 Task: In the setting , change the language English , change the country 'Sudan', change date format (9/1/2023), change time format 1:01 AM - 11:59 PM, in privacy and data export the history, logged in from the account softage.10@softage.net
Action: Mouse moved to (1095, 85)
Screenshot: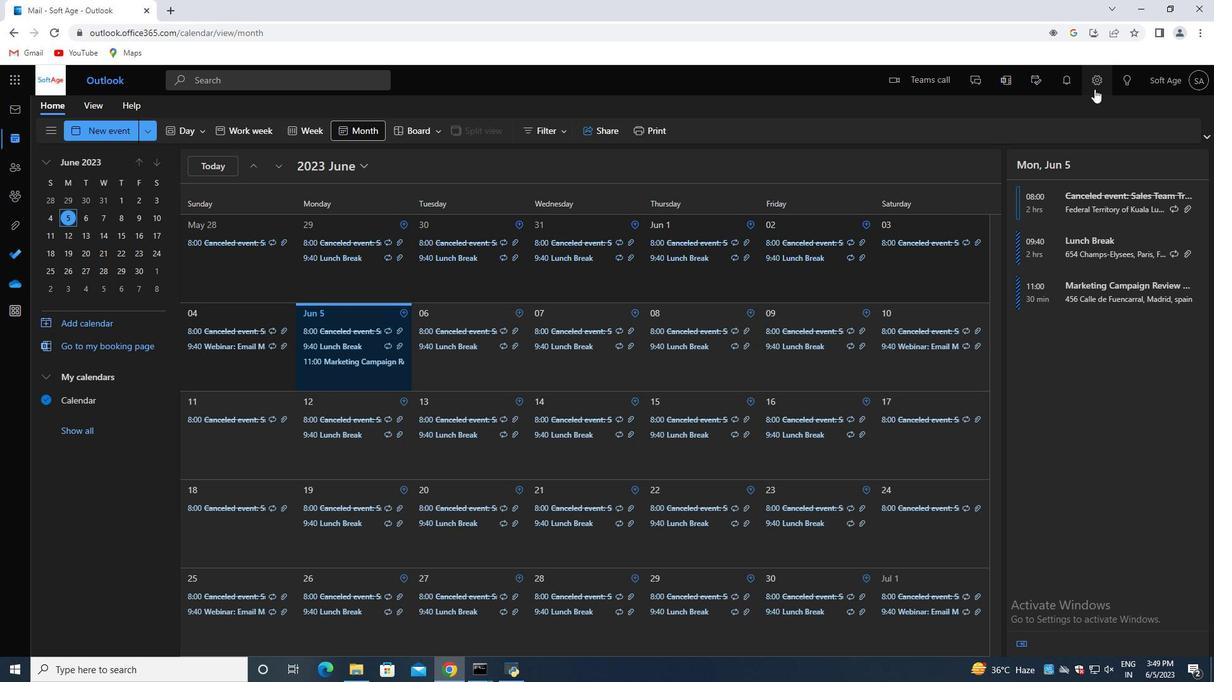 
Action: Mouse pressed left at (1095, 85)
Screenshot: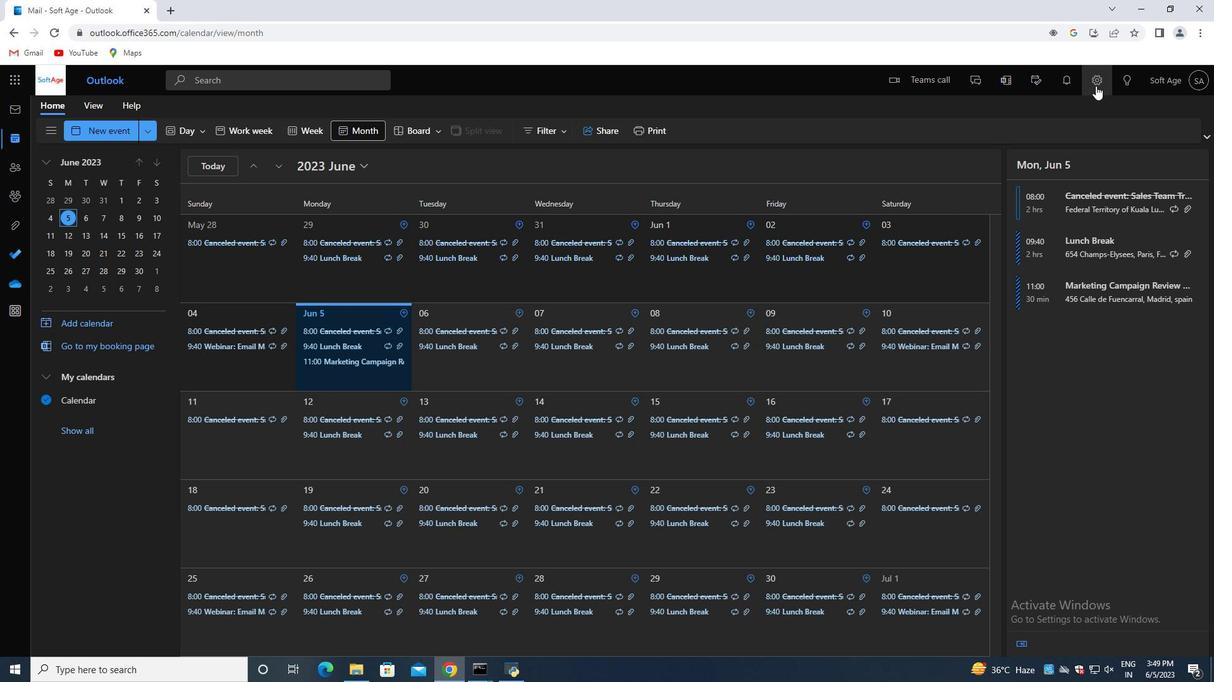 
Action: Mouse moved to (1098, 176)
Screenshot: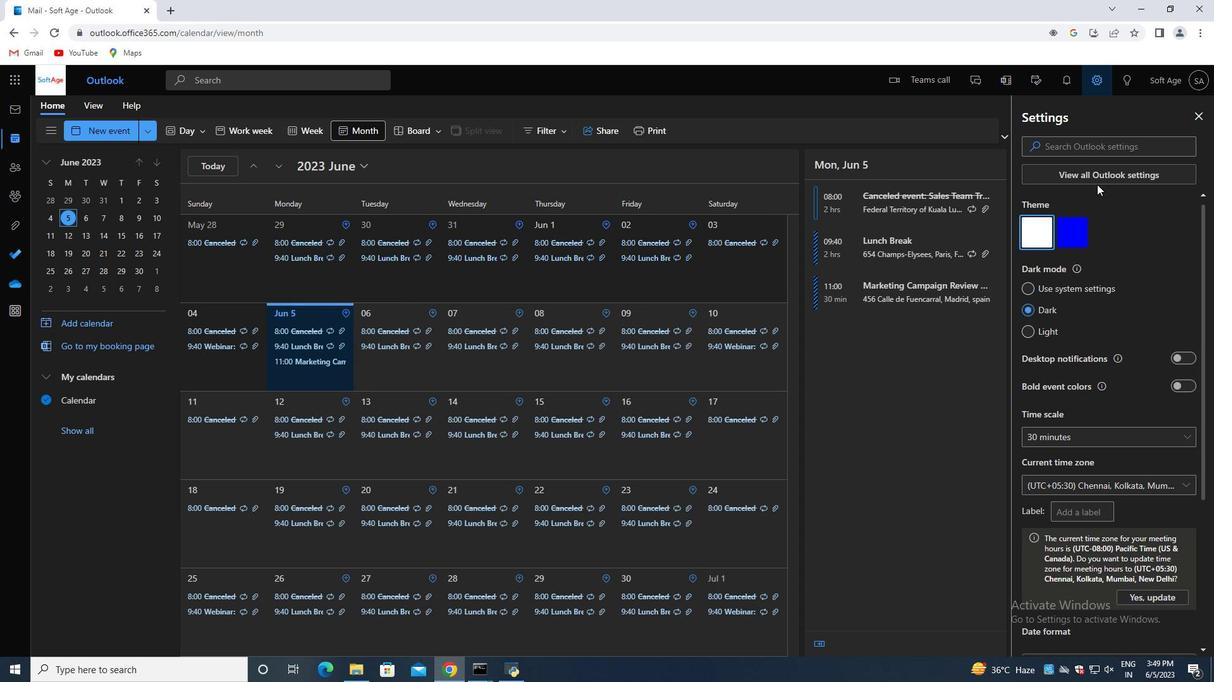 
Action: Mouse pressed left at (1098, 176)
Screenshot: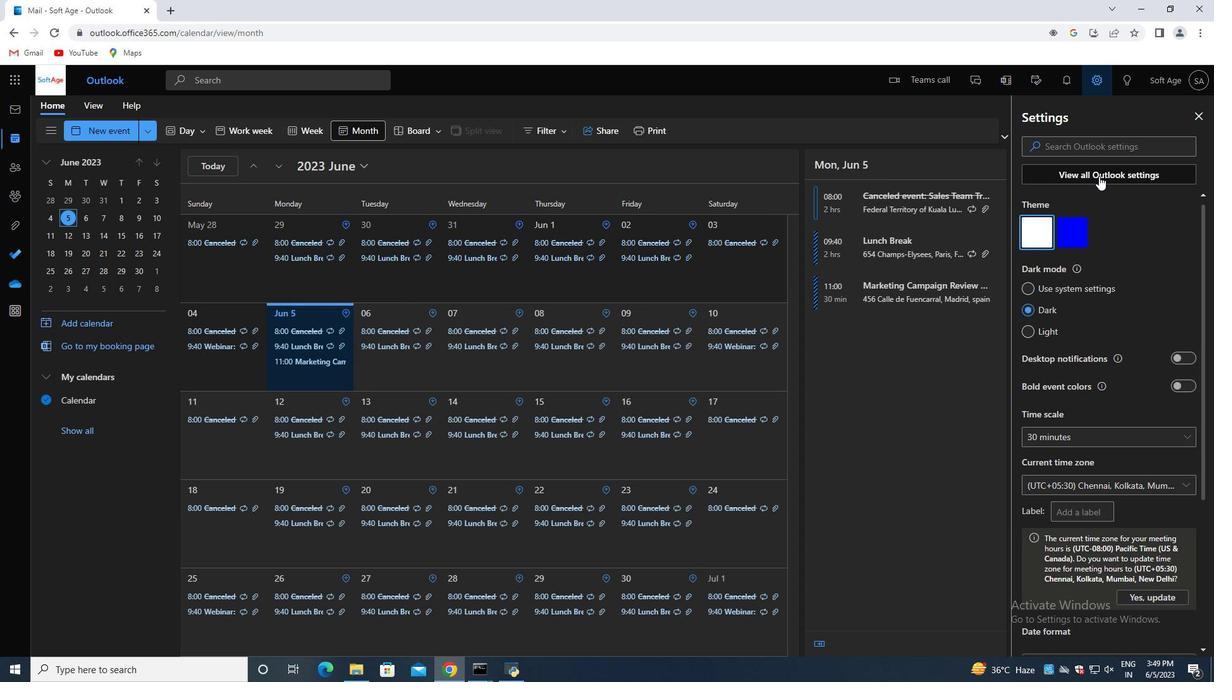 
Action: Mouse moved to (288, 172)
Screenshot: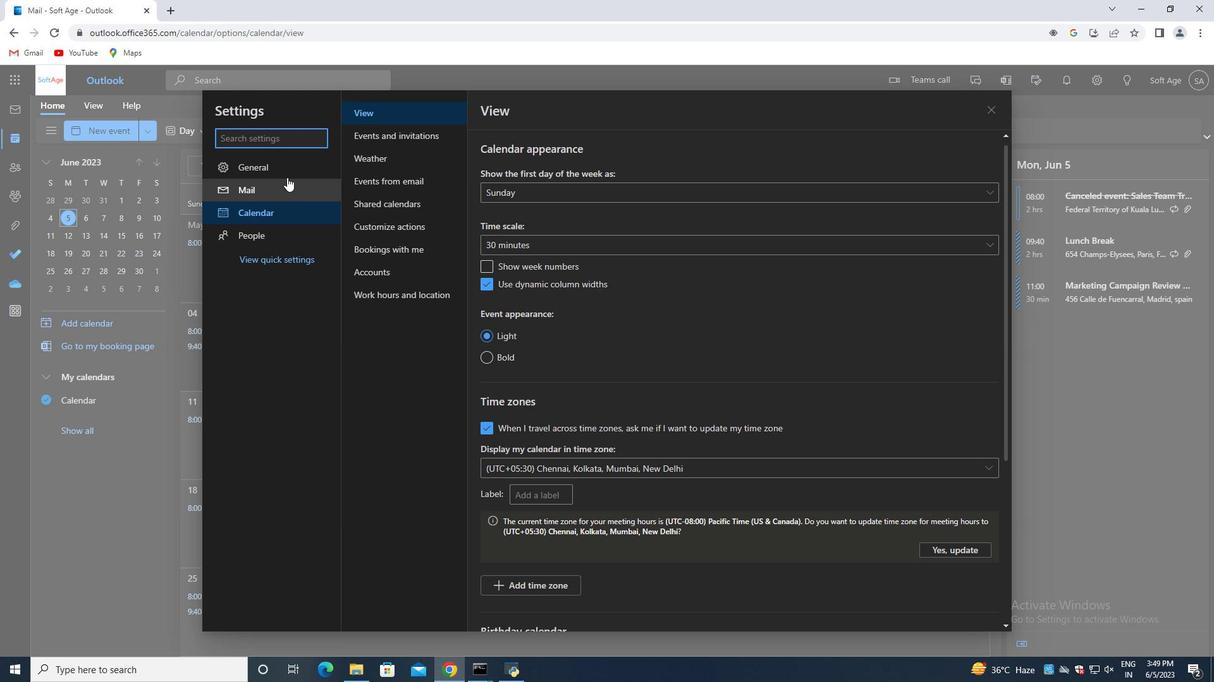 
Action: Mouse pressed left at (288, 172)
Screenshot: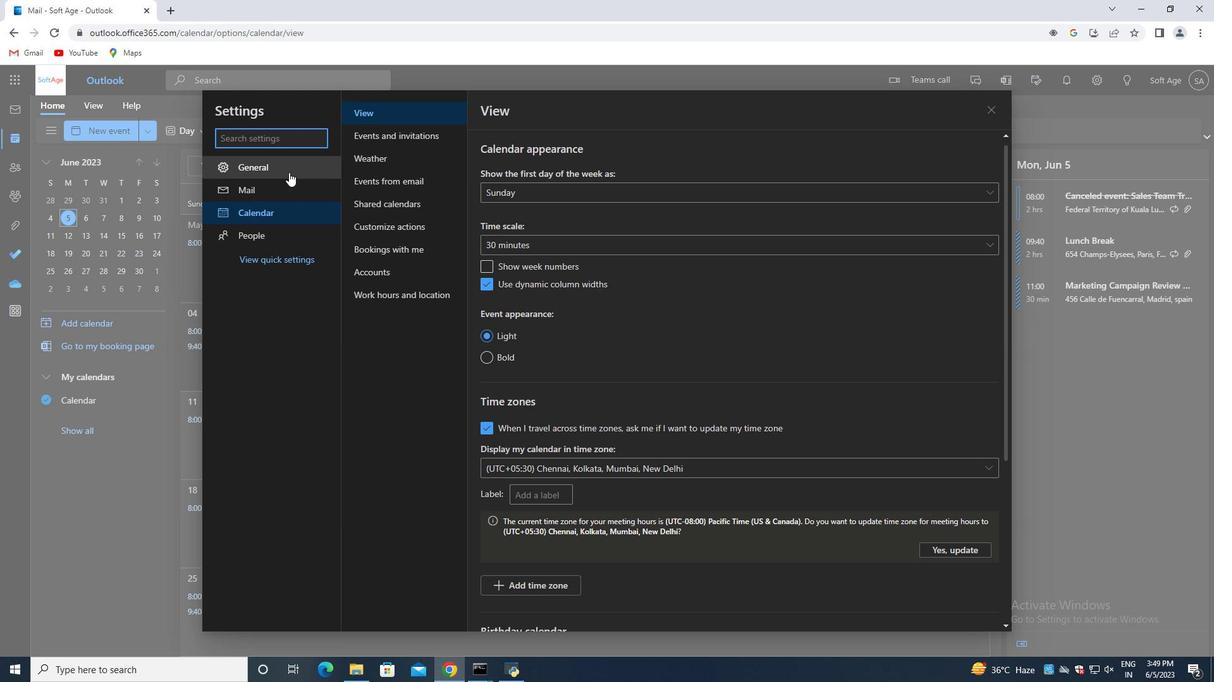 
Action: Mouse moved to (647, 158)
Screenshot: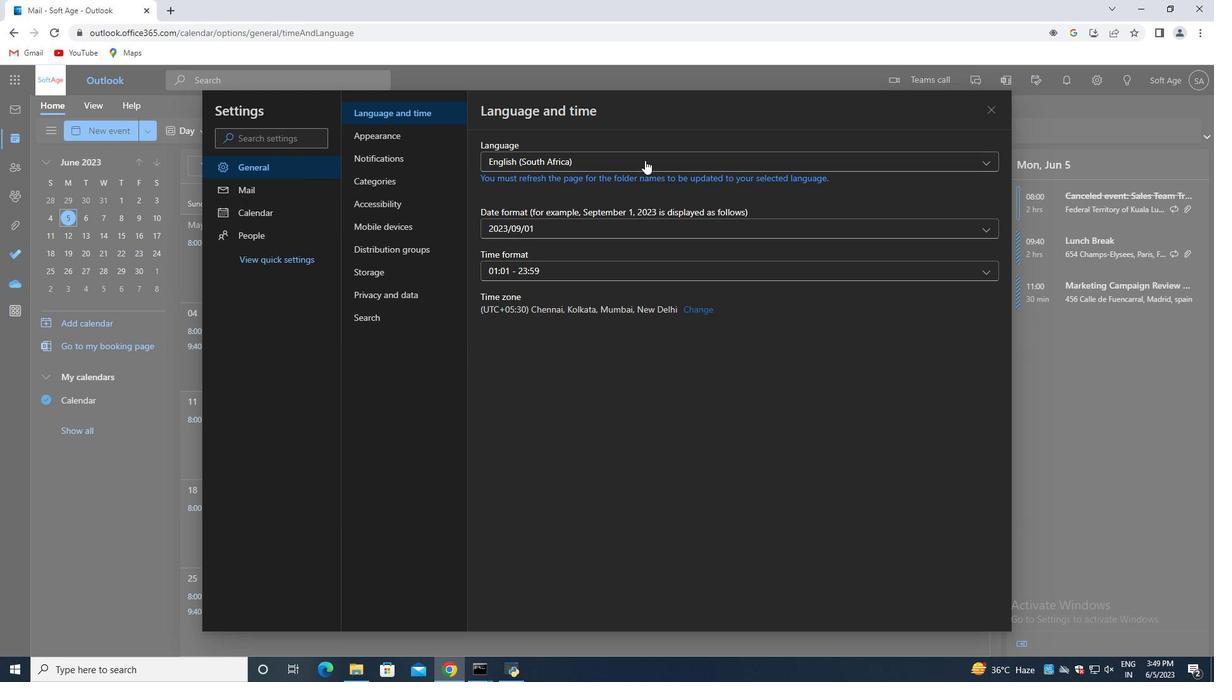 
Action: Mouse pressed left at (647, 158)
Screenshot: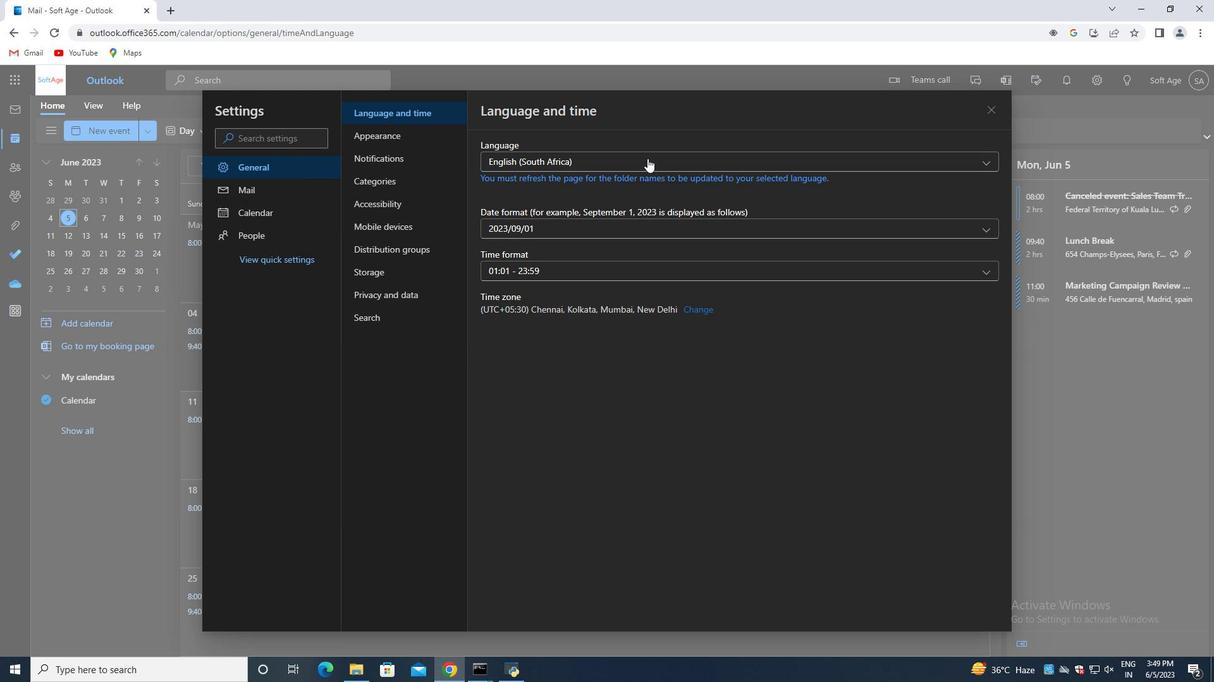 
Action: Mouse moved to (570, 235)
Screenshot: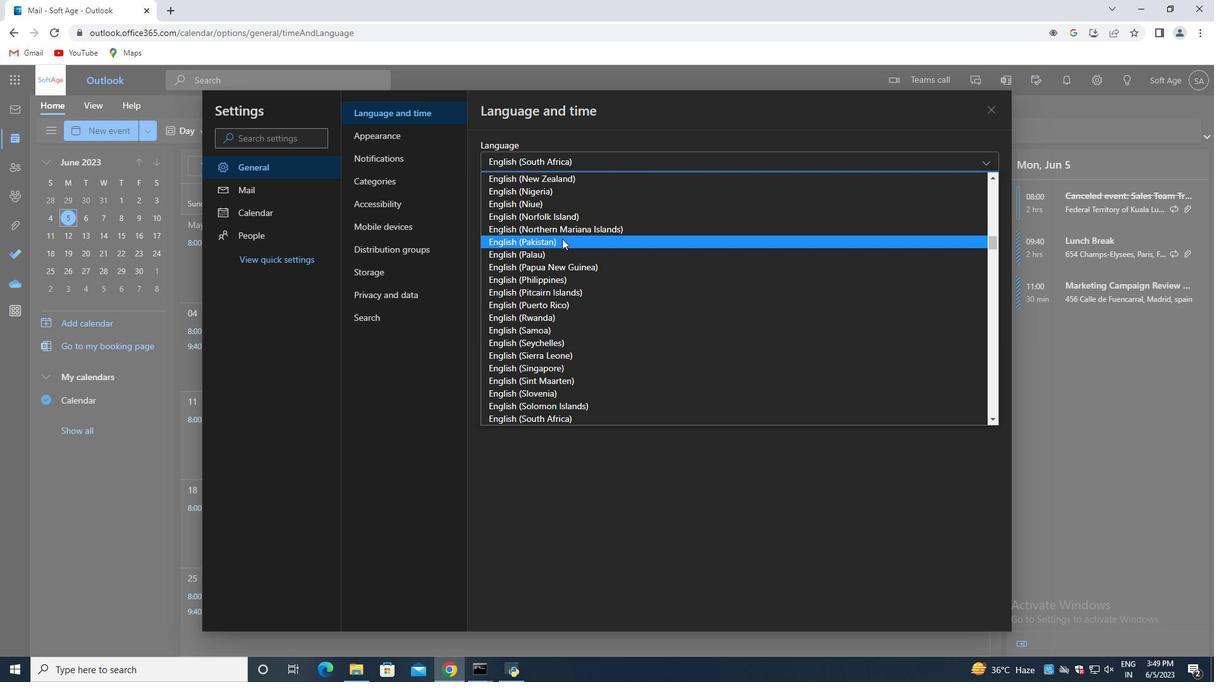
Action: Mouse scrolled (570, 235) with delta (0, 0)
Screenshot: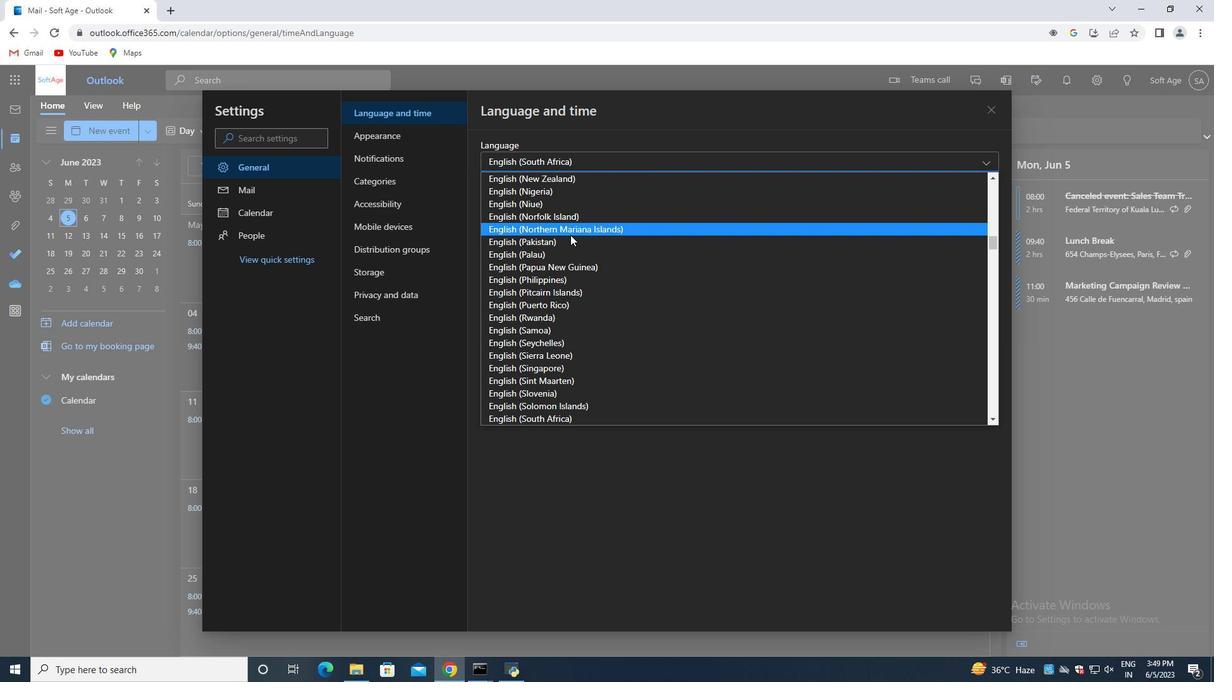 
Action: Mouse moved to (572, 234)
Screenshot: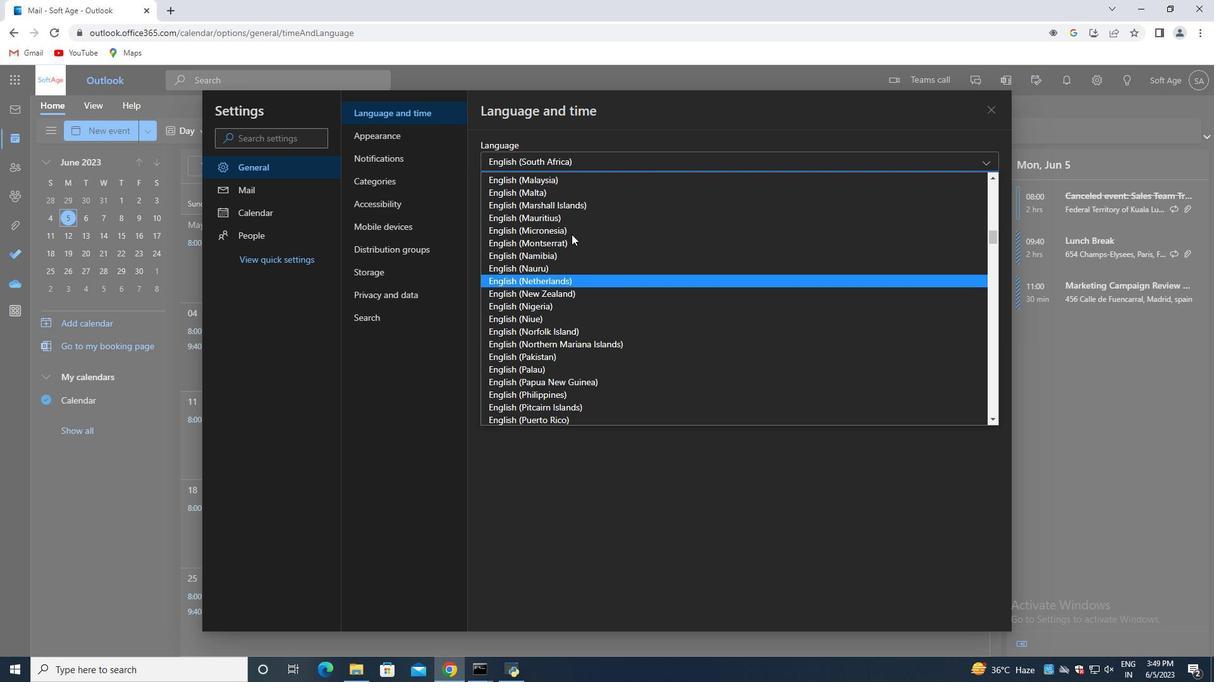 
Action: Mouse scrolled (572, 233) with delta (0, 0)
Screenshot: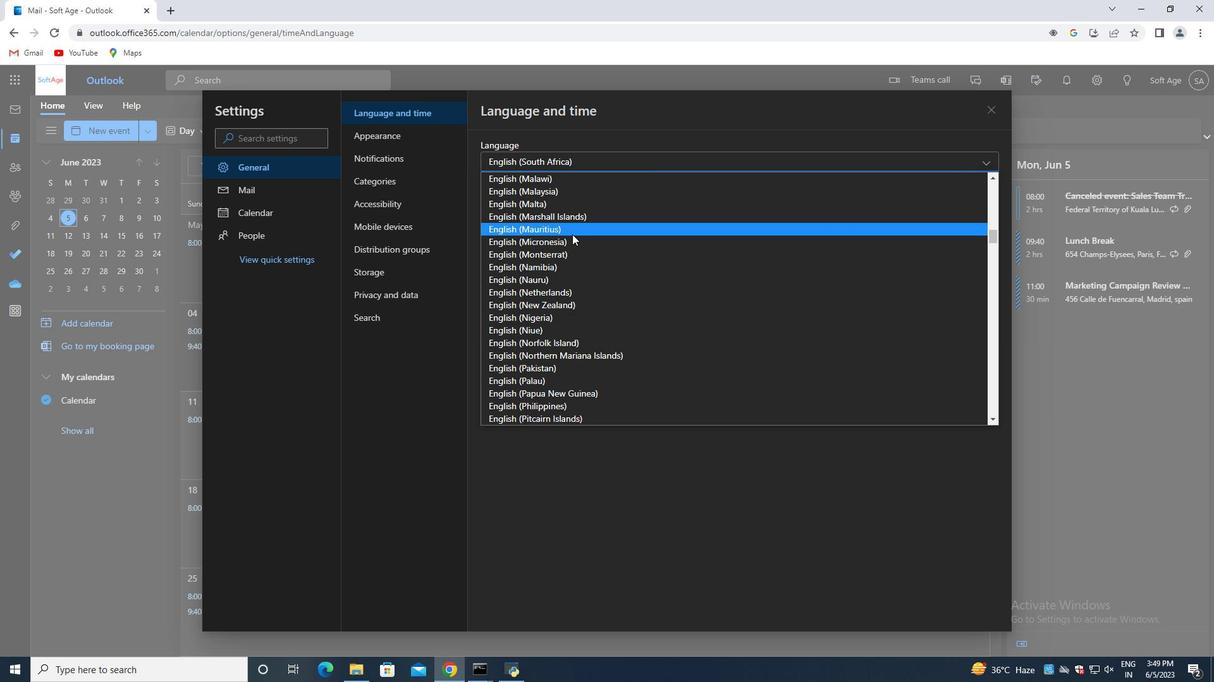 
Action: Mouse moved to (572, 234)
Screenshot: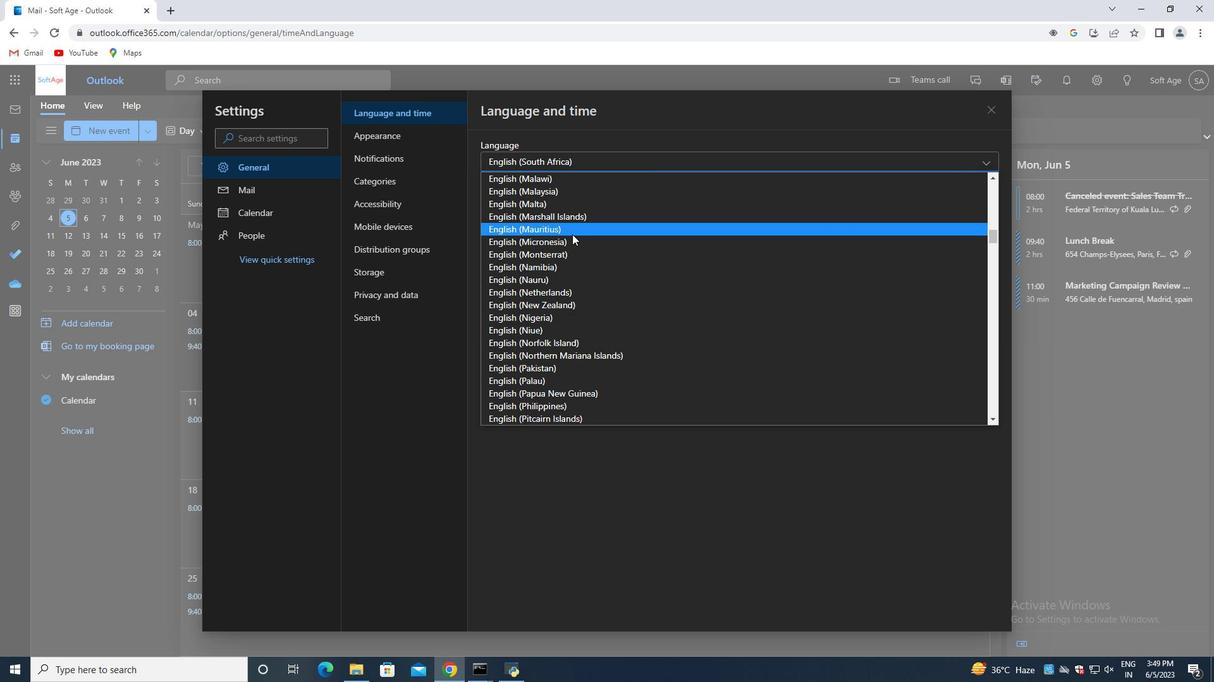 
Action: Mouse scrolled (572, 233) with delta (0, 0)
Screenshot: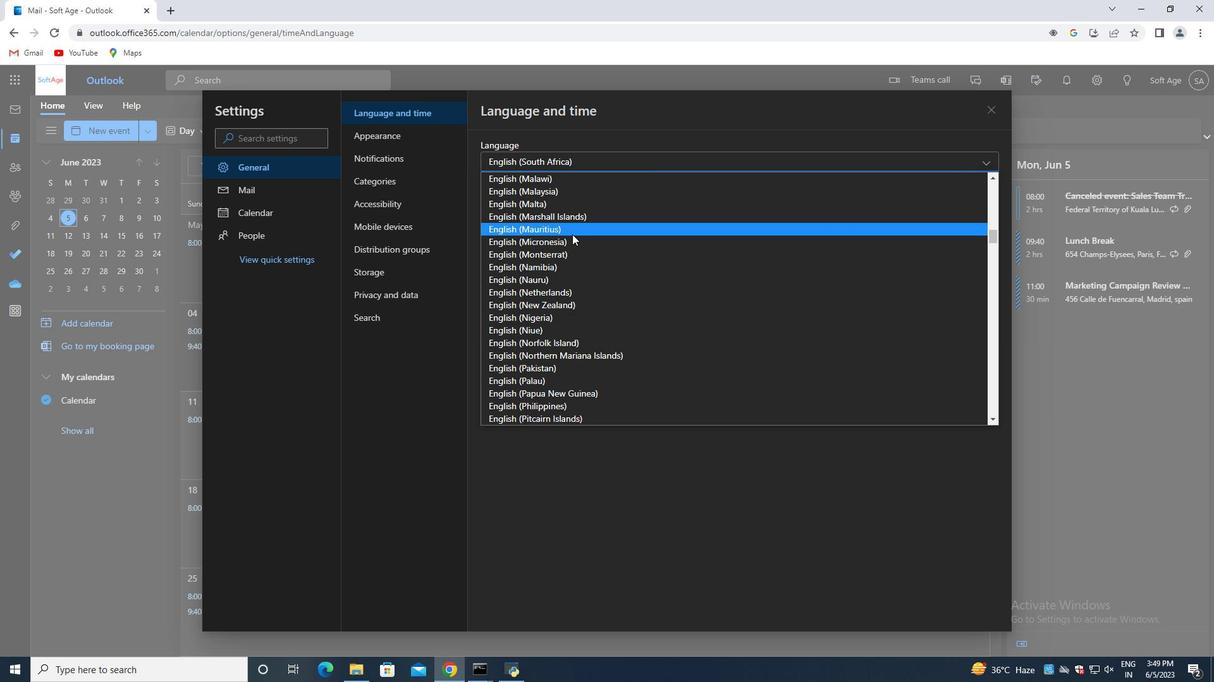 
Action: Mouse moved to (574, 239)
Screenshot: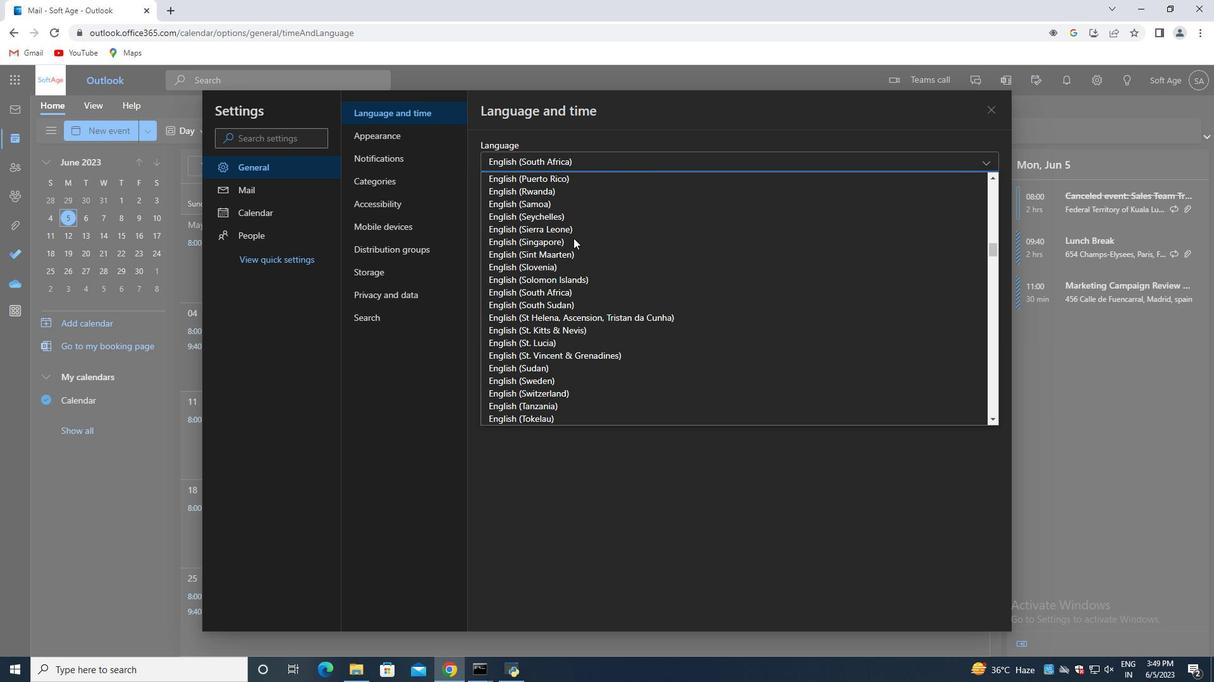 
Action: Mouse scrolled (574, 238) with delta (0, 0)
Screenshot: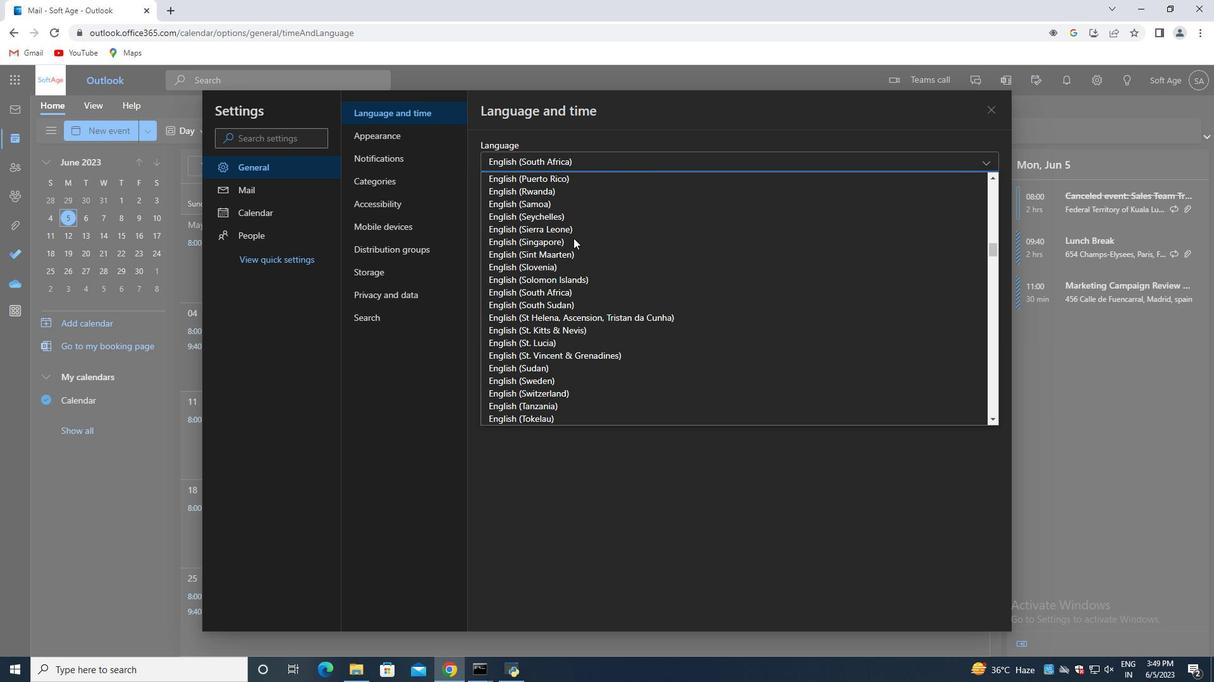 
Action: Mouse moved to (574, 239)
Screenshot: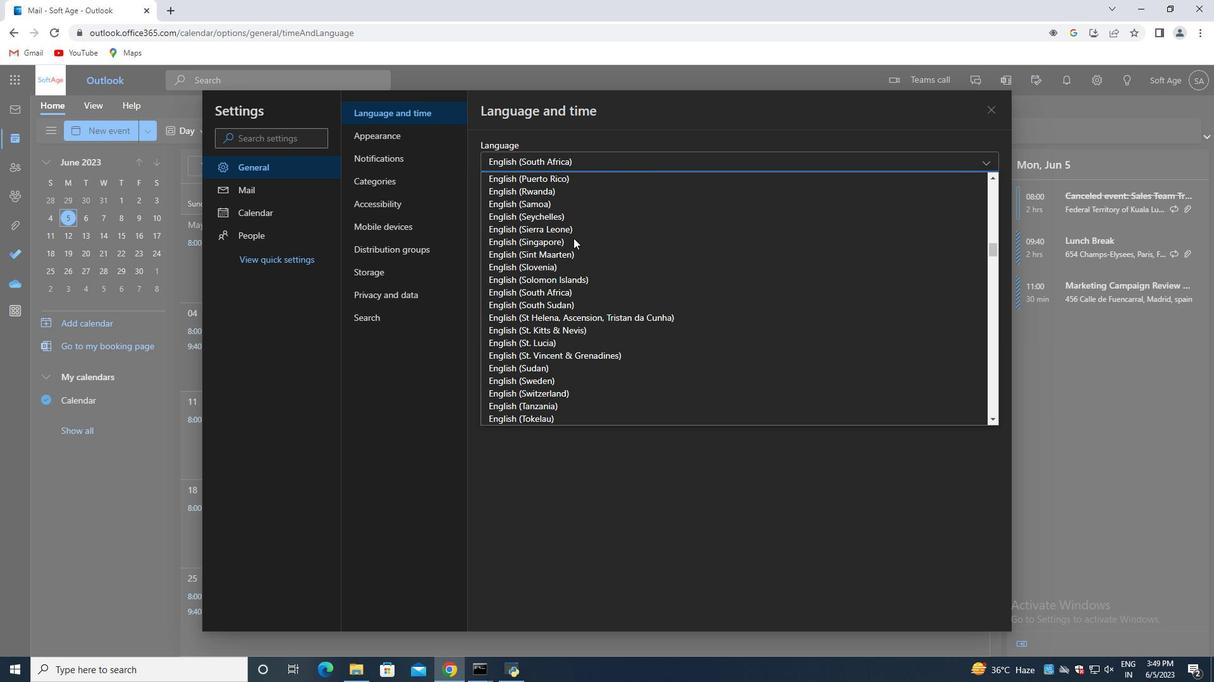 
Action: Mouse scrolled (574, 239) with delta (0, 0)
Screenshot: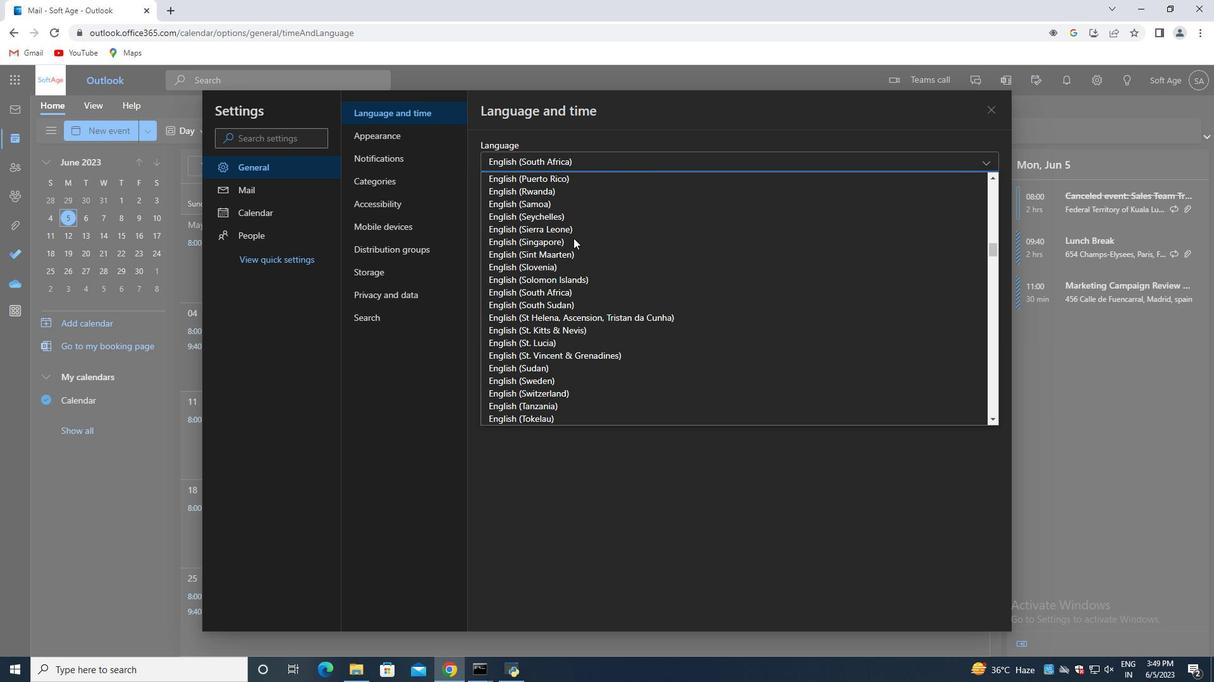 
Action: Mouse moved to (573, 287)
Screenshot: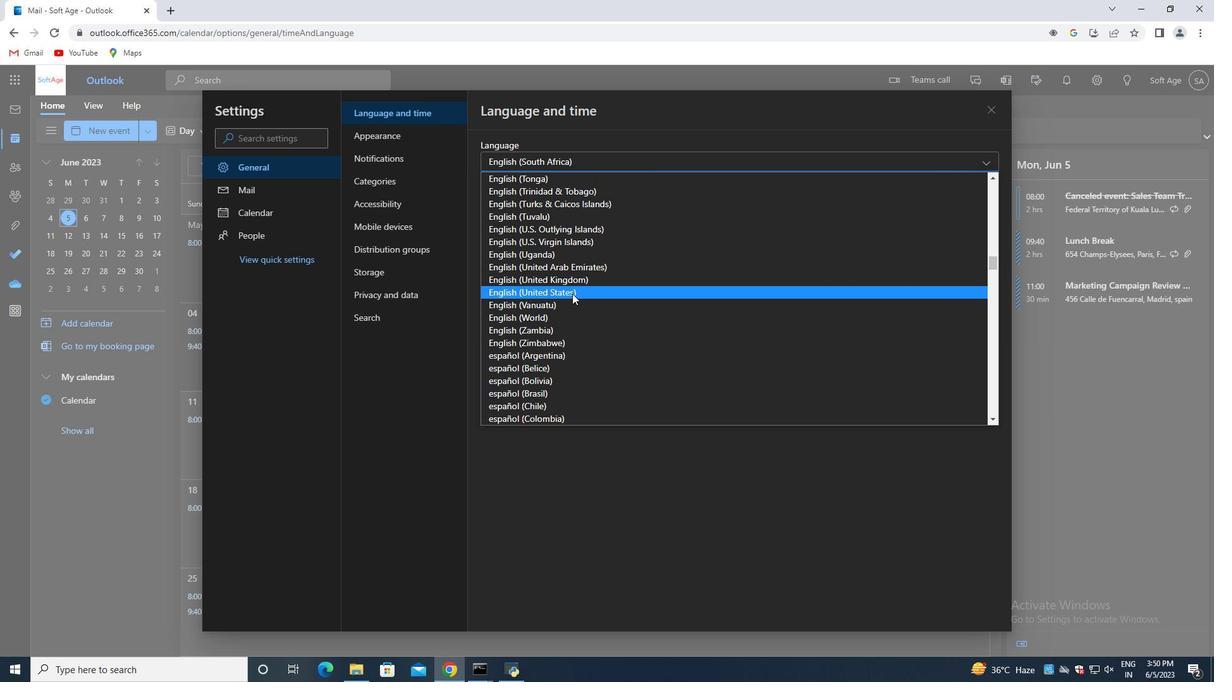 
Action: Mouse scrolled (573, 288) with delta (0, 0)
Screenshot: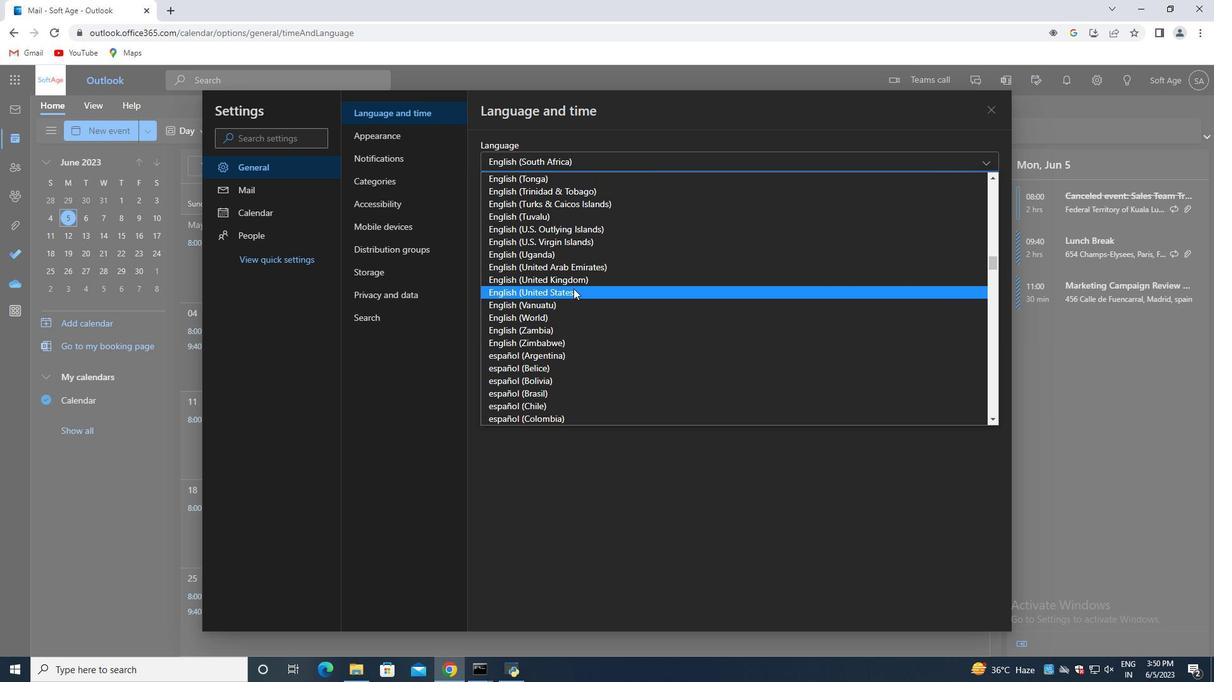 
Action: Mouse moved to (553, 242)
Screenshot: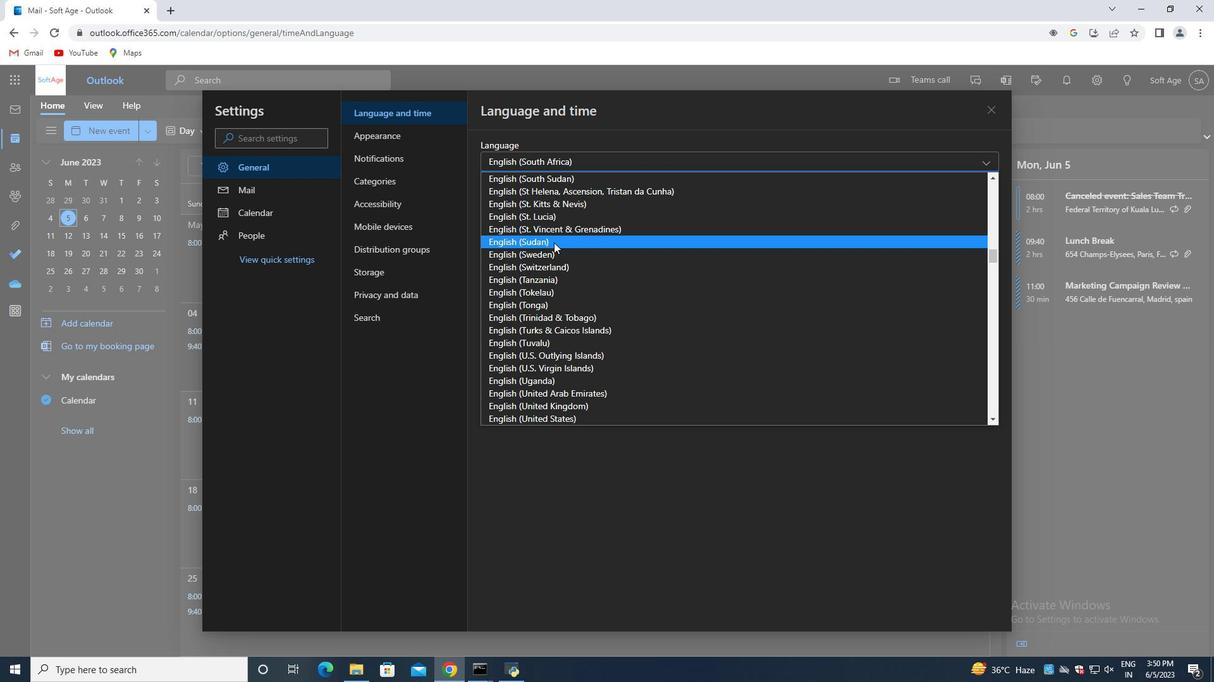 
Action: Mouse pressed left at (553, 242)
Screenshot: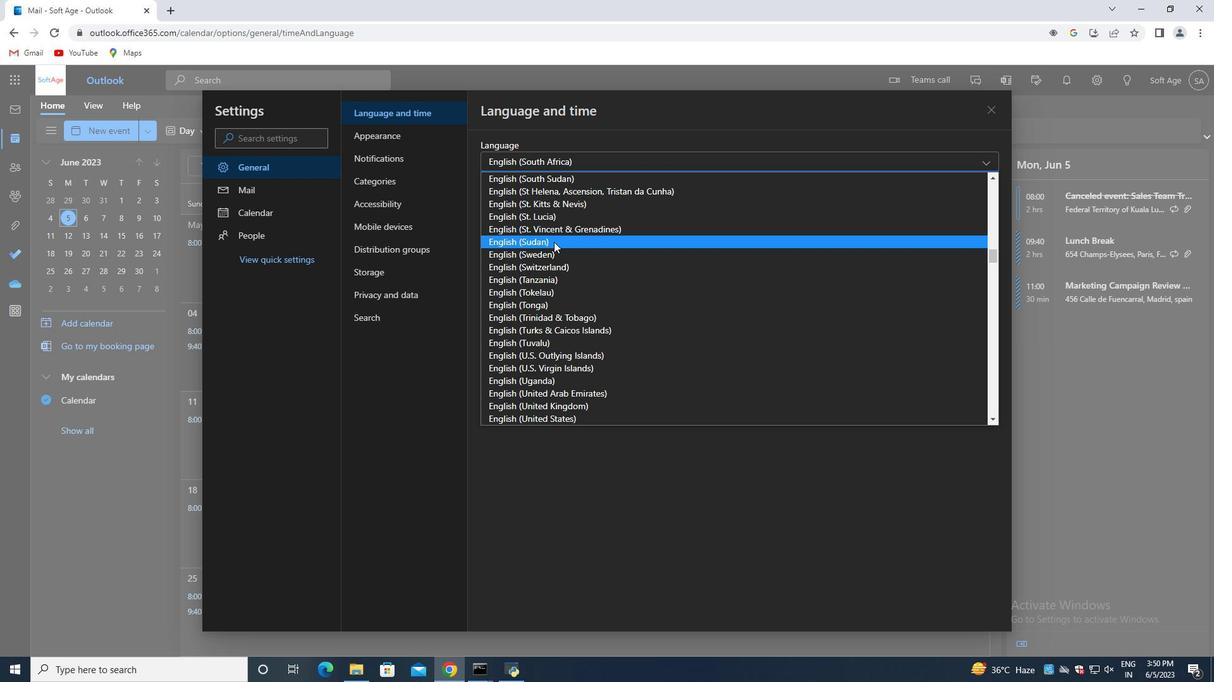 
Action: Mouse moved to (572, 259)
Screenshot: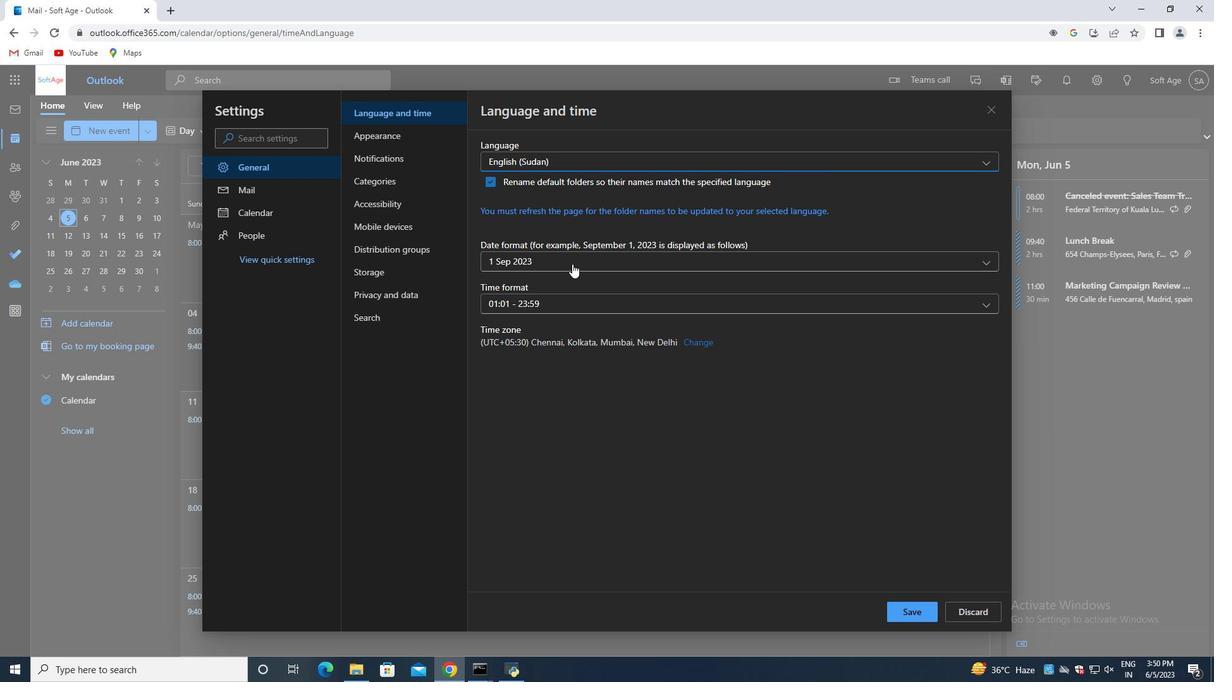 
Action: Mouse pressed left at (572, 259)
Screenshot: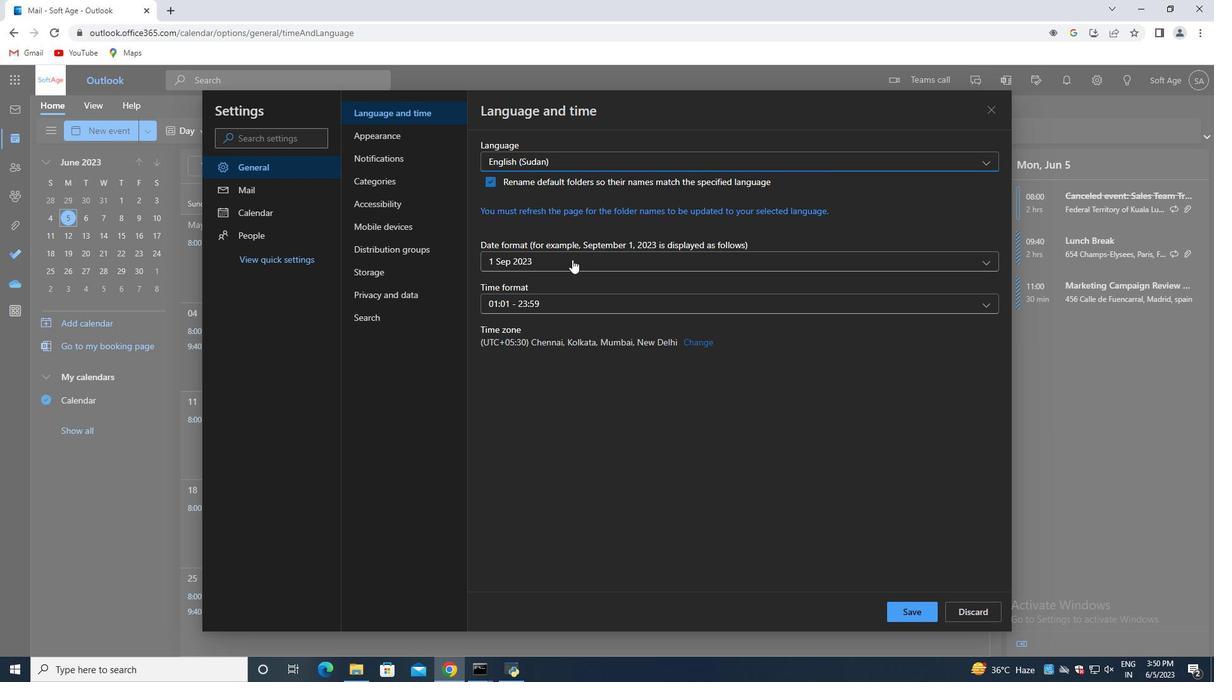 
Action: Mouse moved to (543, 290)
Screenshot: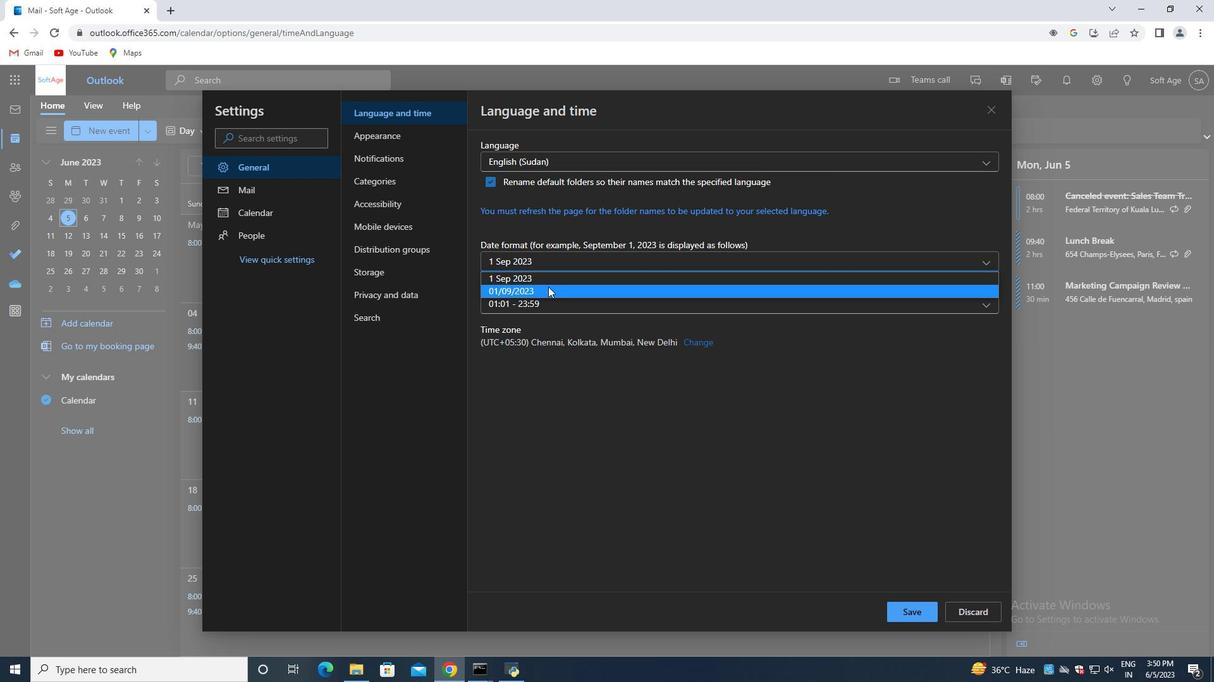 
Action: Mouse pressed left at (543, 290)
Screenshot: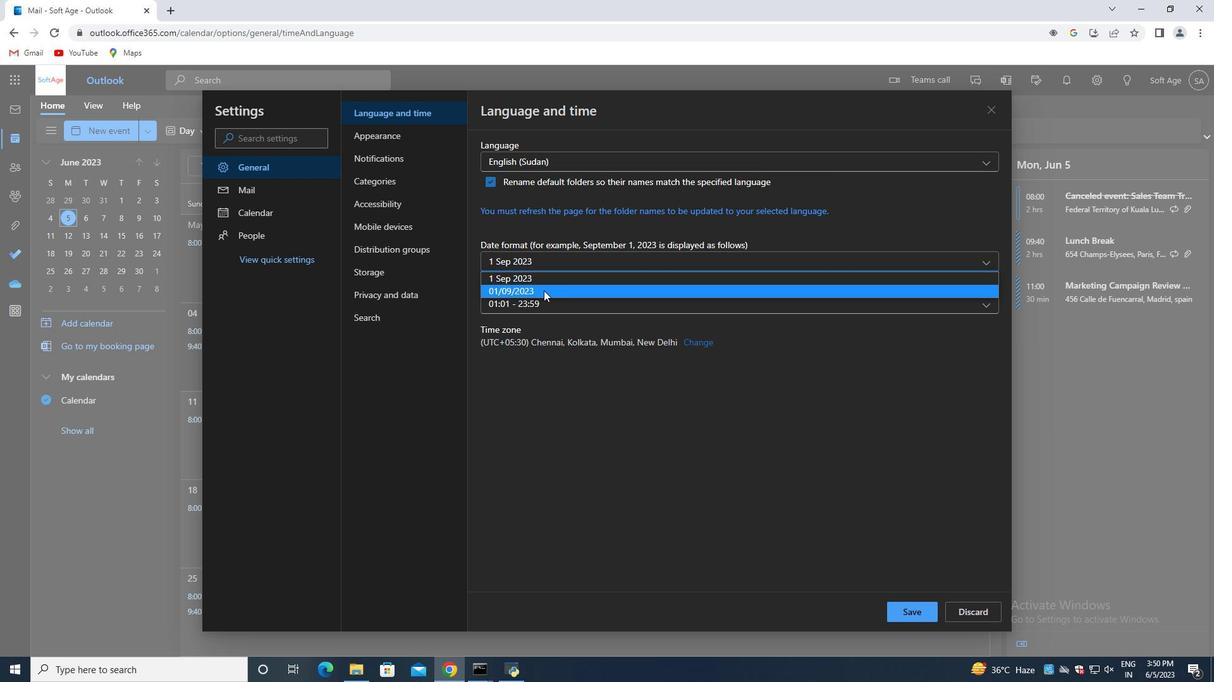 
Action: Mouse moved to (544, 304)
Screenshot: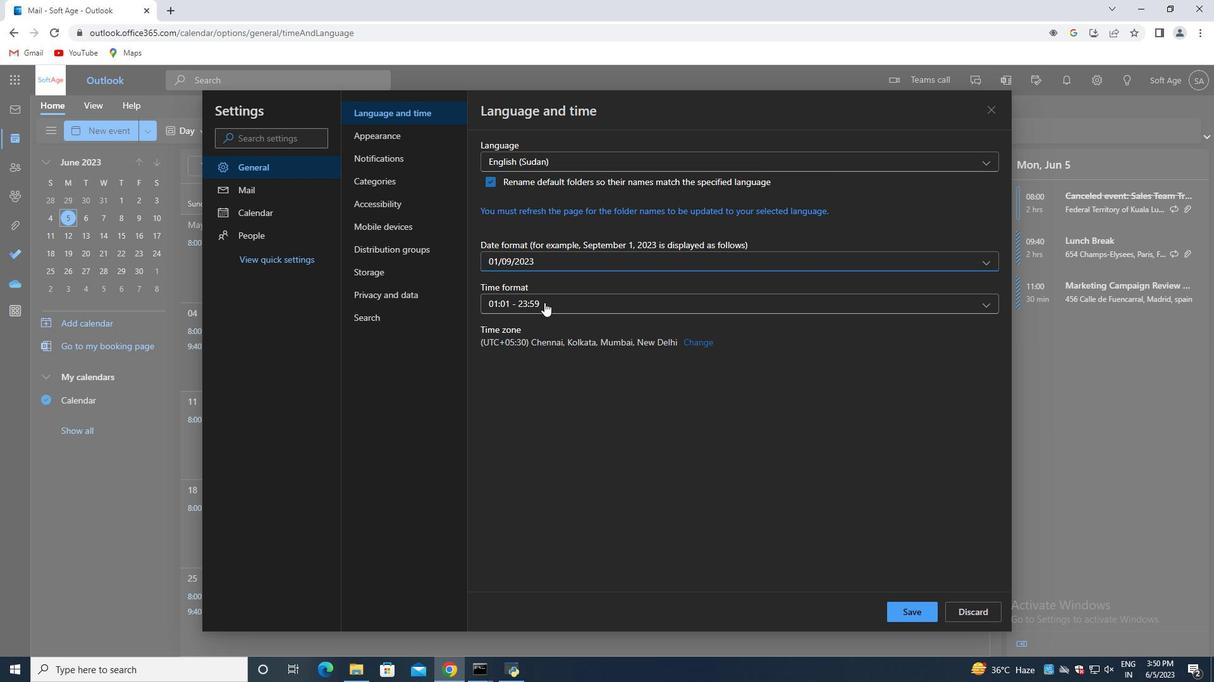 
Action: Mouse pressed left at (544, 304)
Screenshot: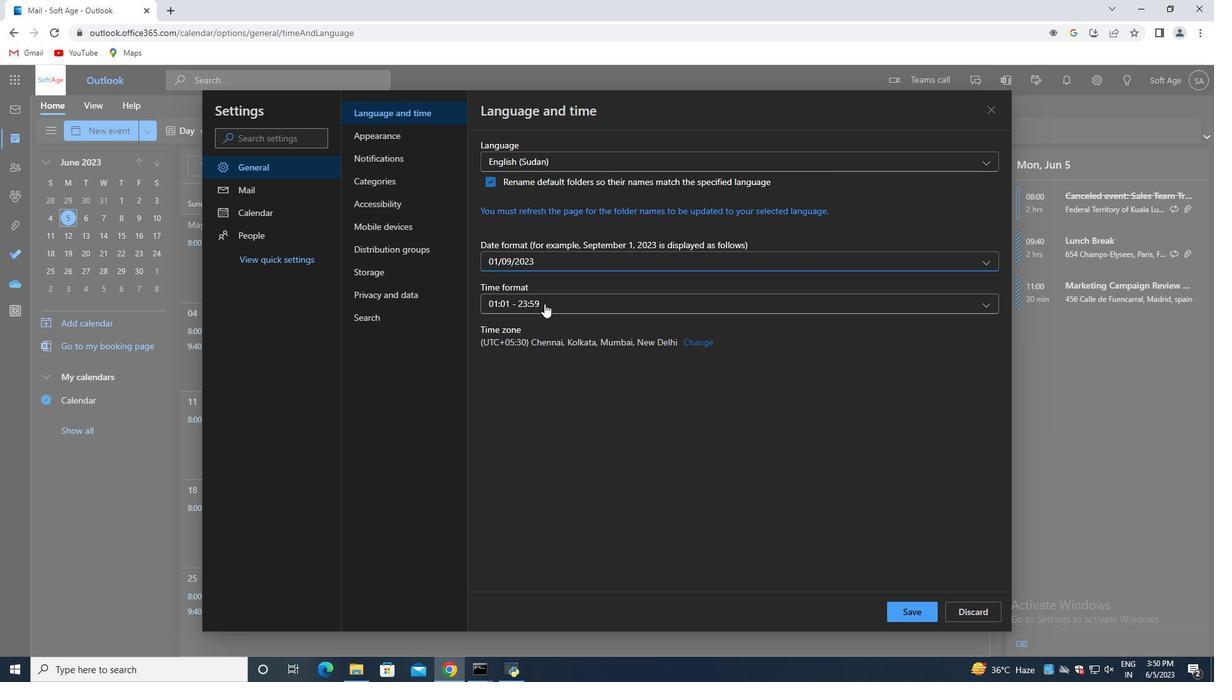 
Action: Mouse moved to (549, 321)
Screenshot: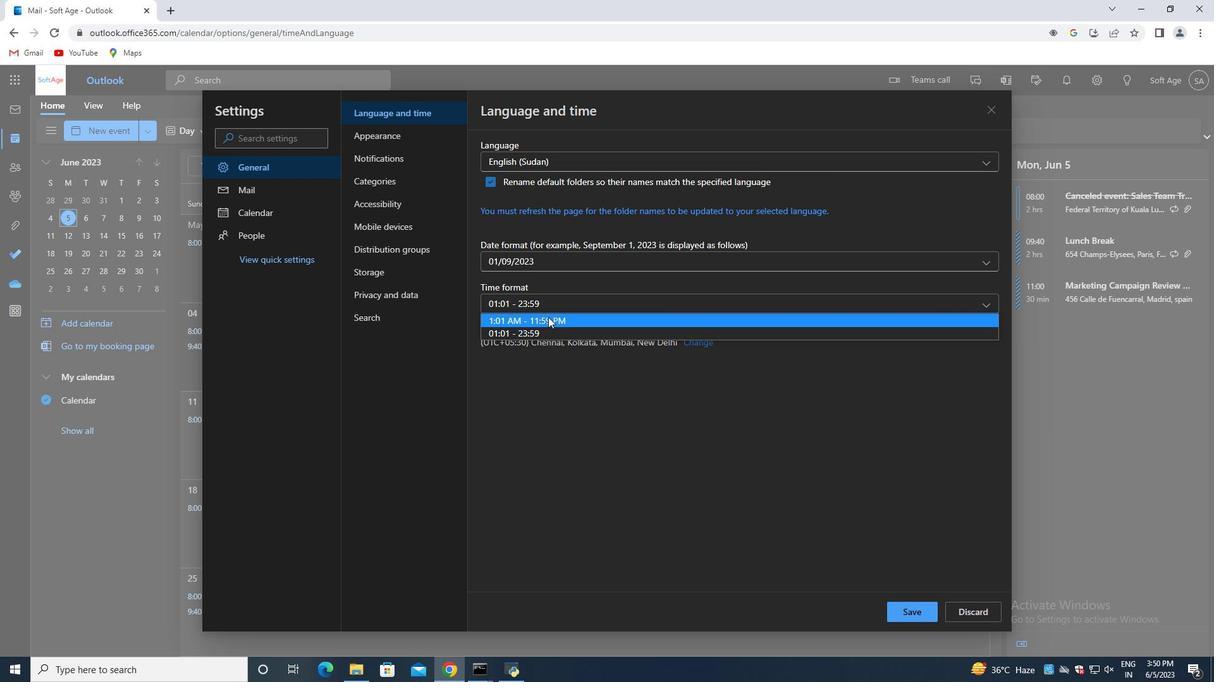 
Action: Mouse pressed left at (549, 321)
Screenshot: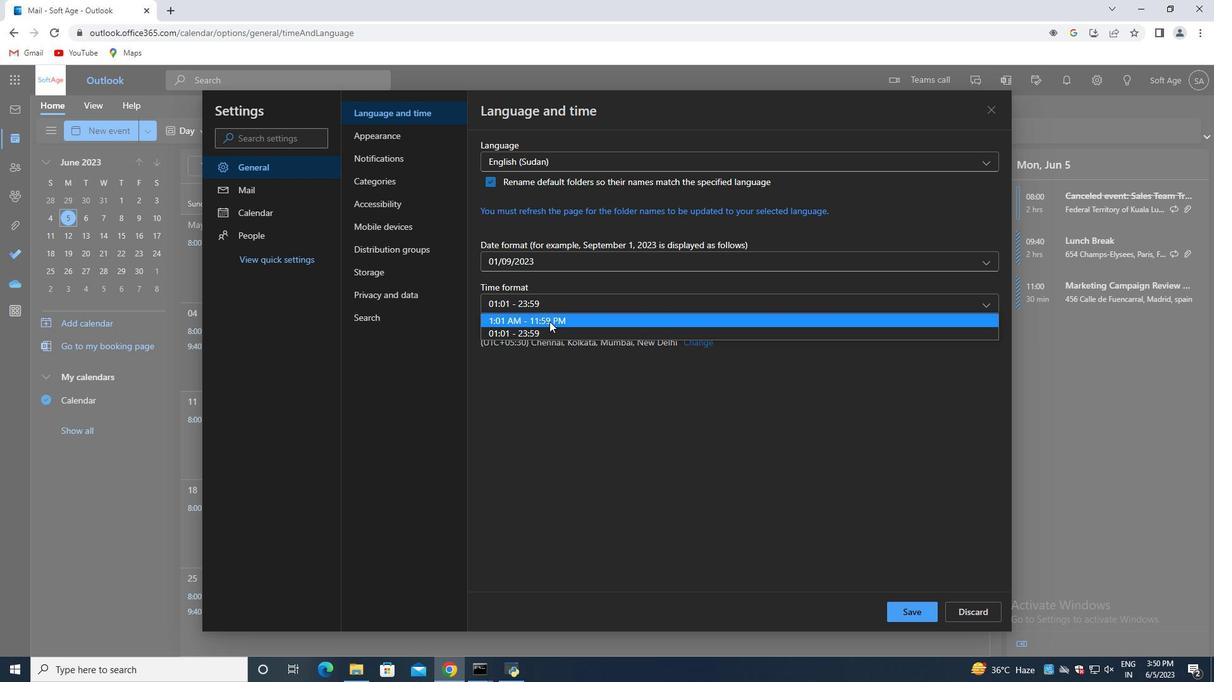 
Action: Mouse moved to (918, 609)
Screenshot: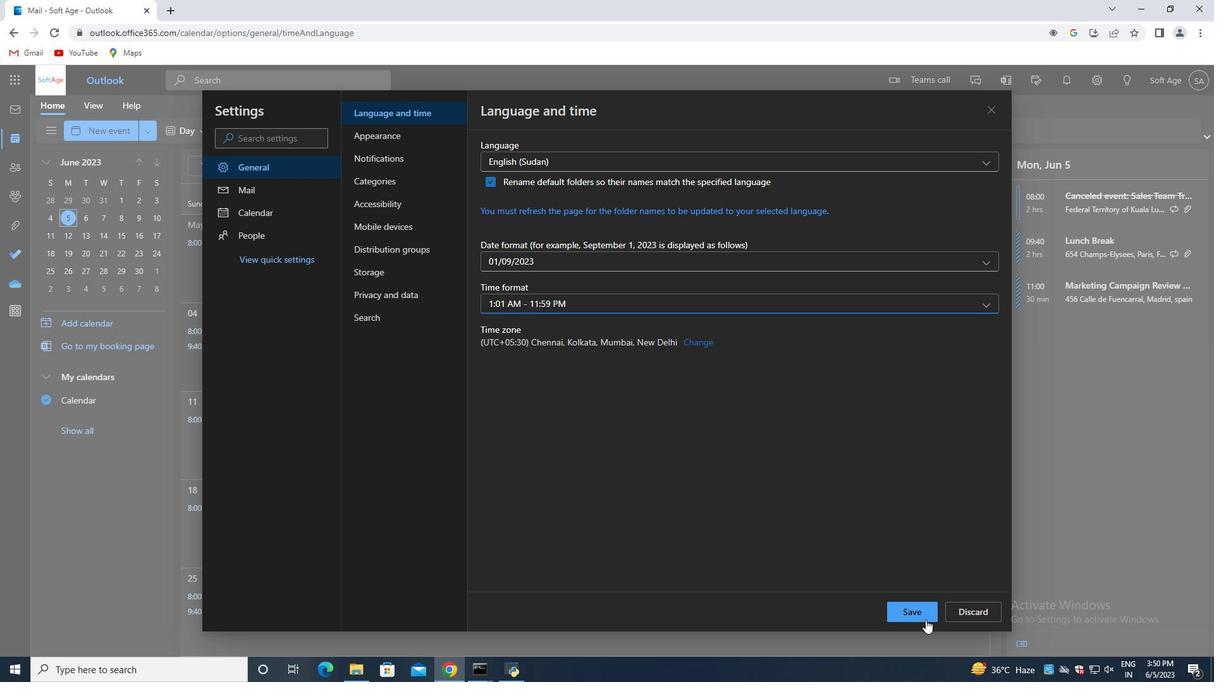 
Action: Mouse pressed left at (918, 609)
Screenshot: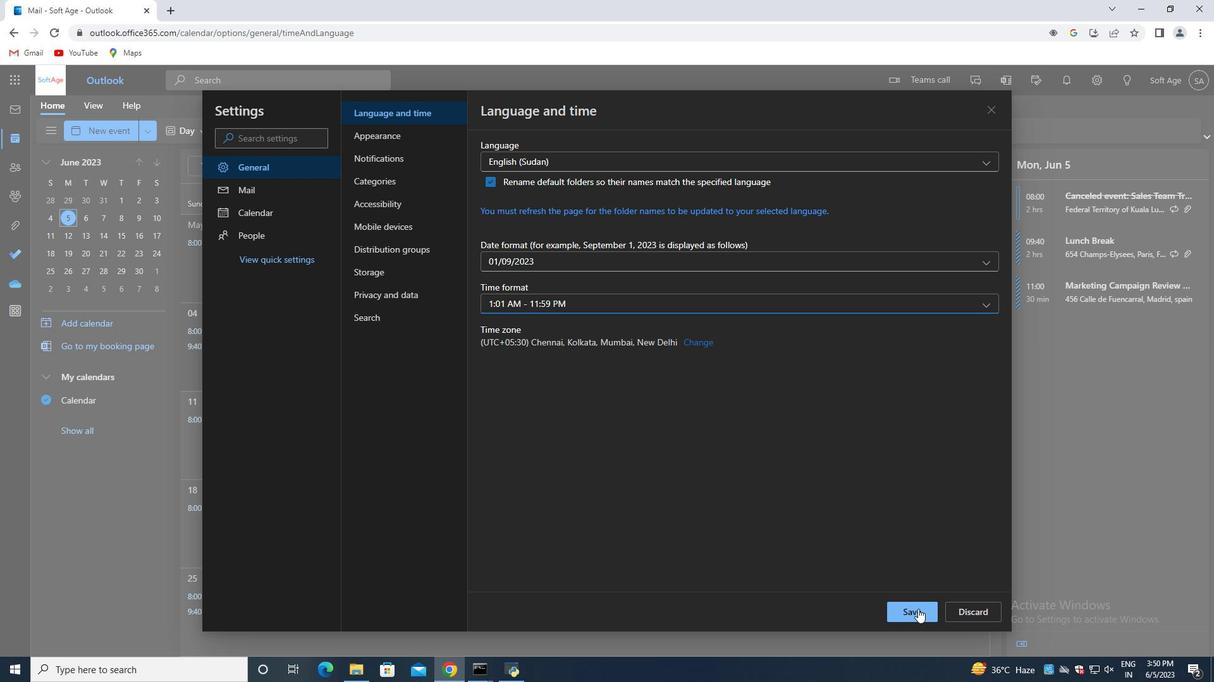 
Action: Mouse moved to (383, 293)
Screenshot: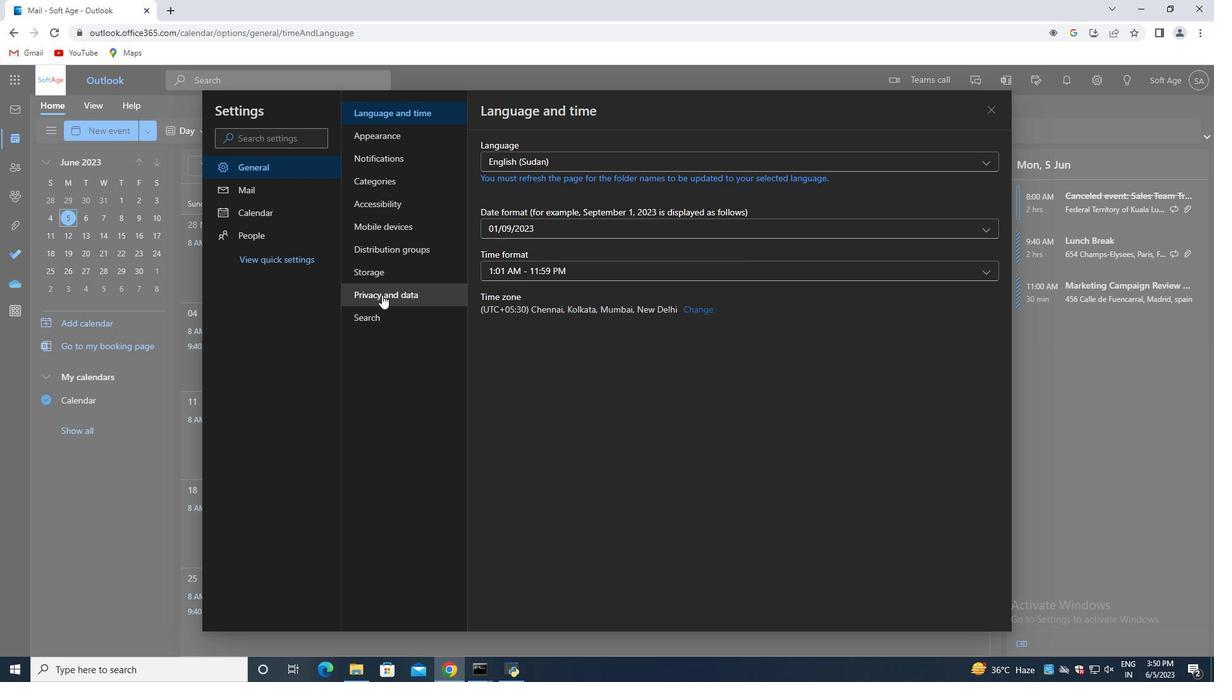 
Action: Mouse pressed left at (383, 293)
Screenshot: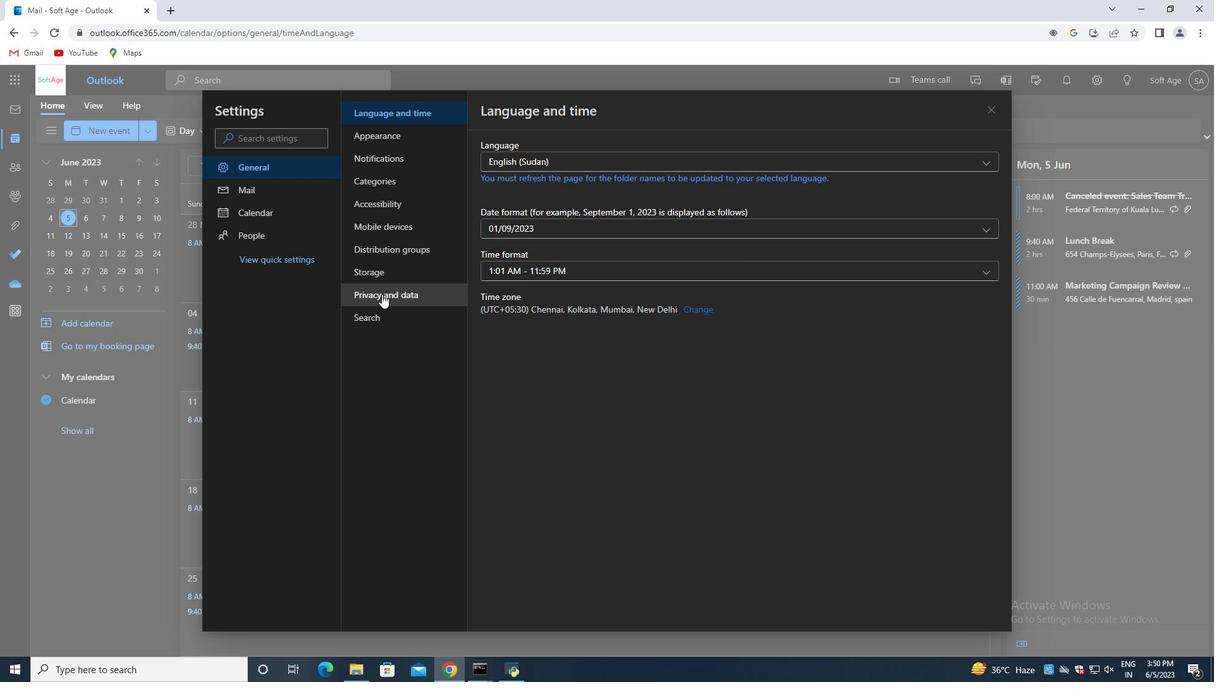 
Action: Mouse moved to (613, 199)
Screenshot: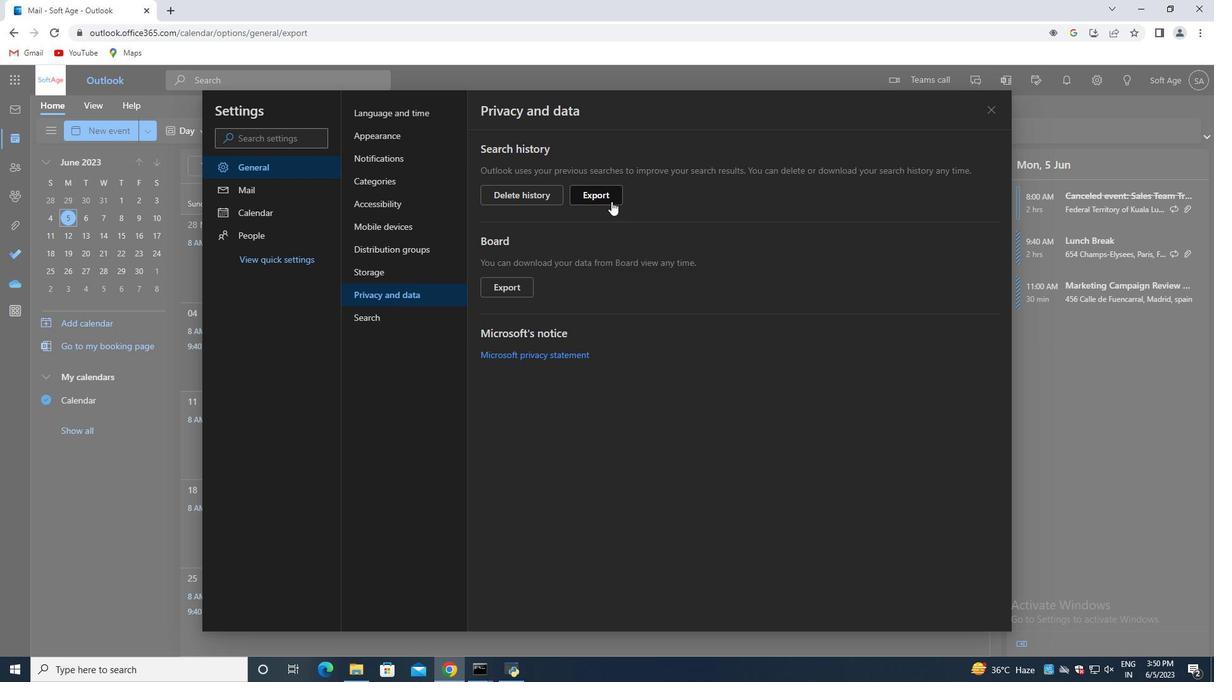 
Action: Mouse pressed left at (613, 199)
Screenshot: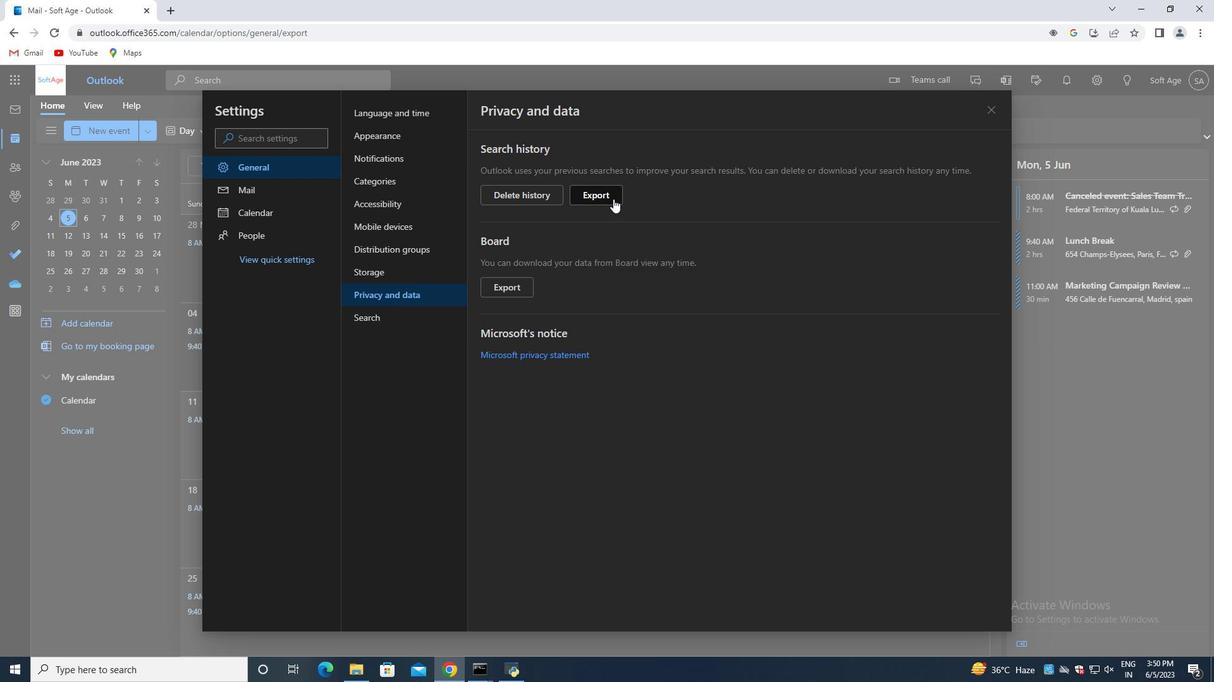 
